 Task: Notify me 15 minutes before the client meeting starts.
Action: Mouse moved to (67, 105)
Screenshot: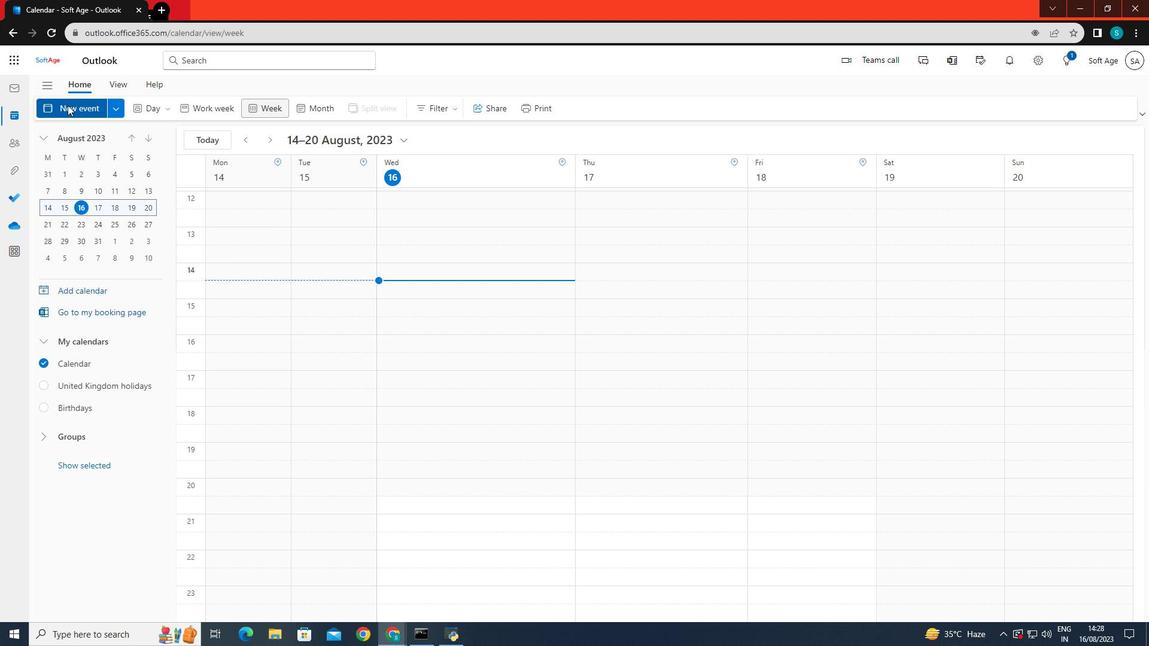 
Action: Mouse pressed left at (67, 105)
Screenshot: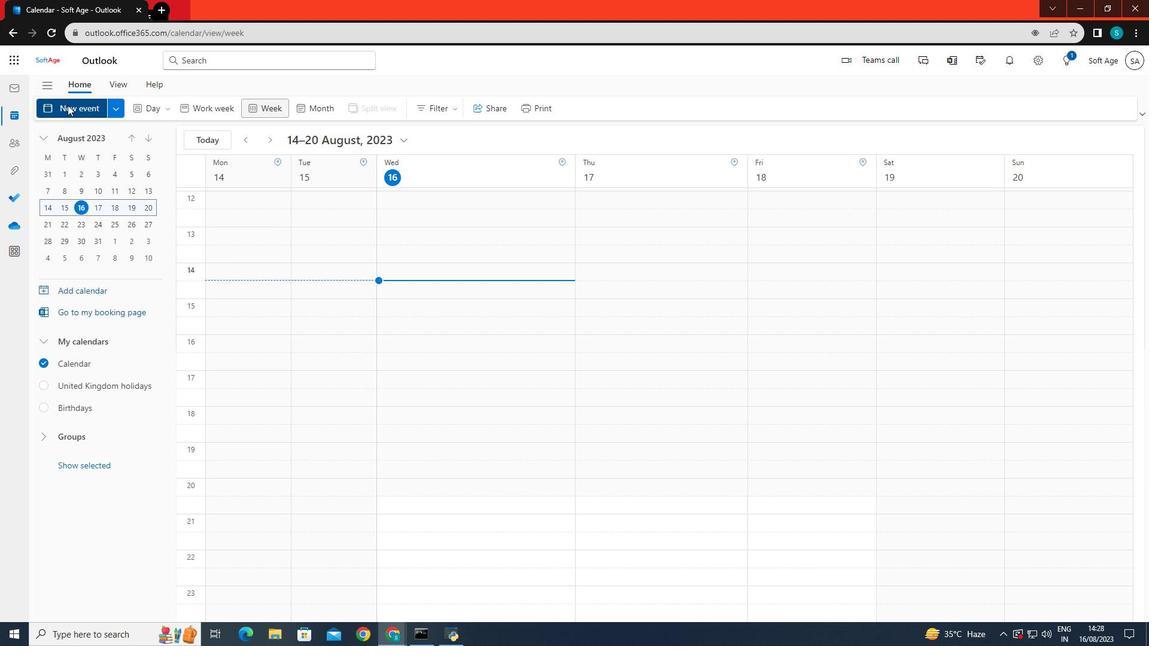 
Action: Mouse moved to (330, 187)
Screenshot: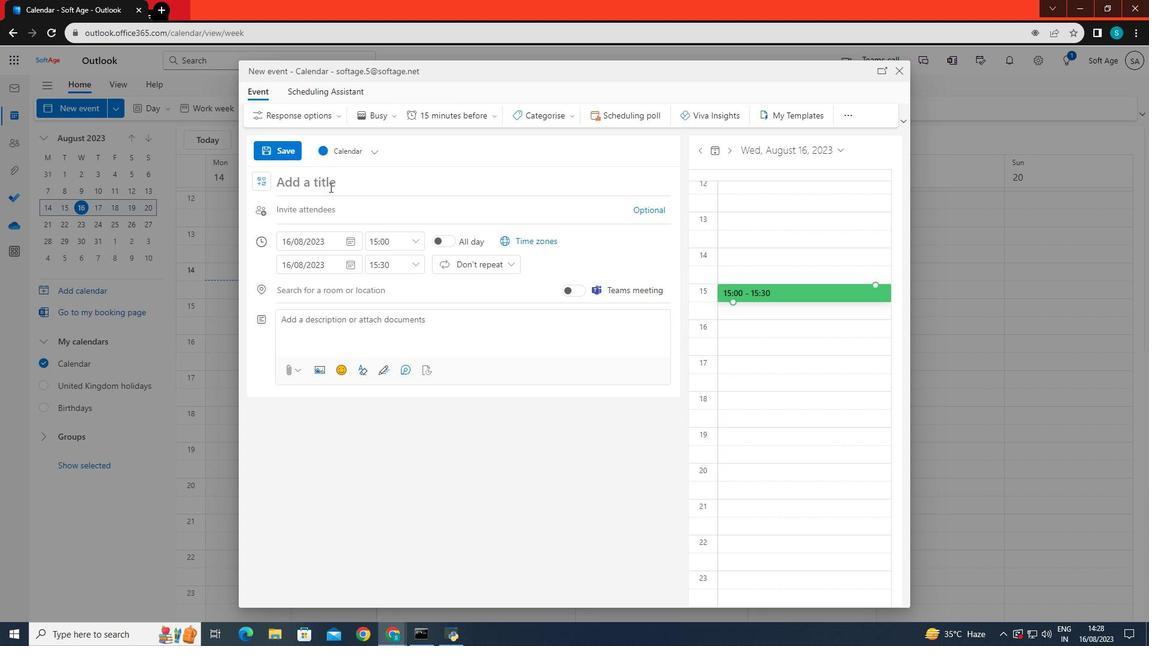 
Action: Mouse pressed left at (330, 187)
Screenshot: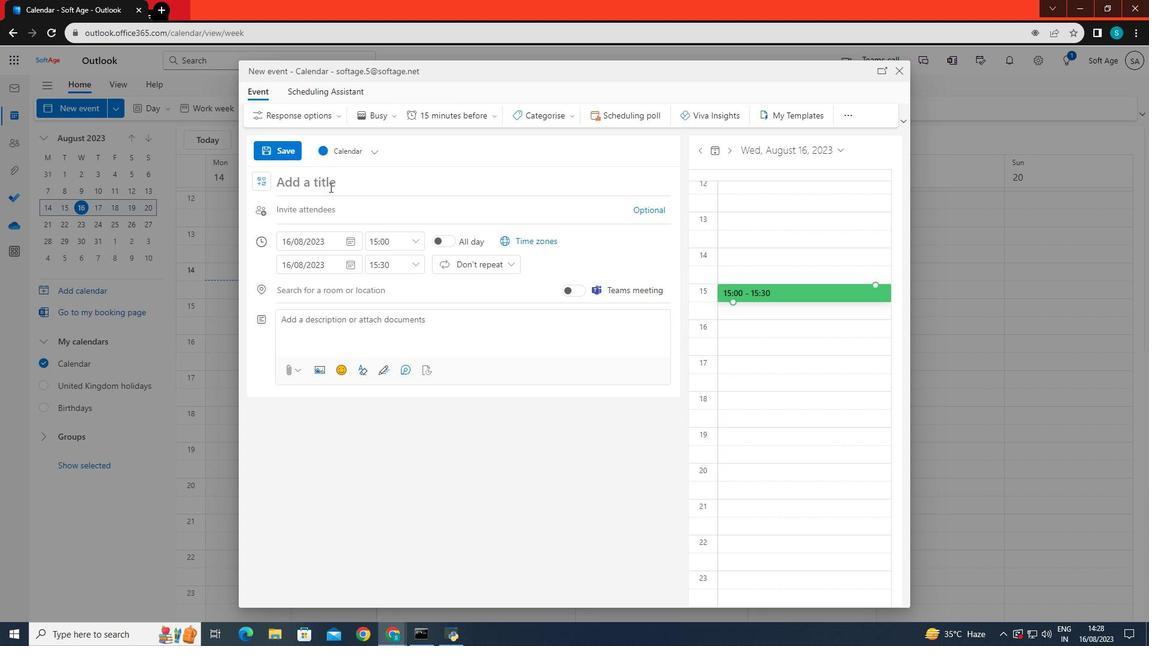 
Action: Key pressed <Key.caps_lock>S<Key.backspace>N<Key.caps_lock>otify<Key.space>me
Screenshot: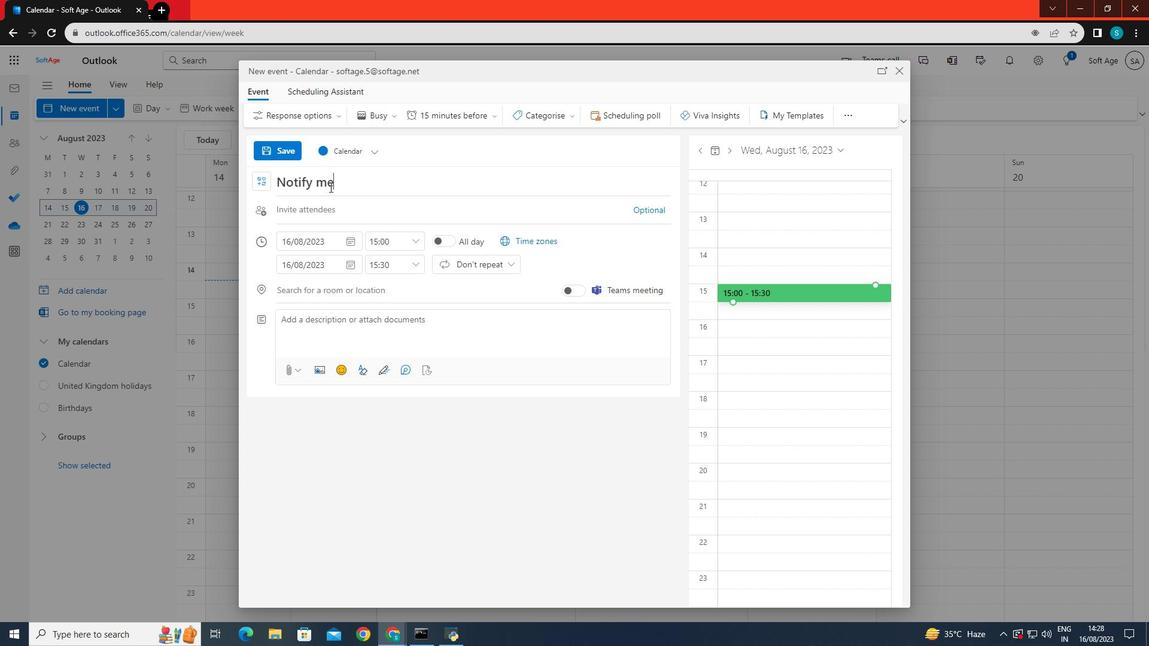 
Action: Mouse moved to (312, 241)
Screenshot: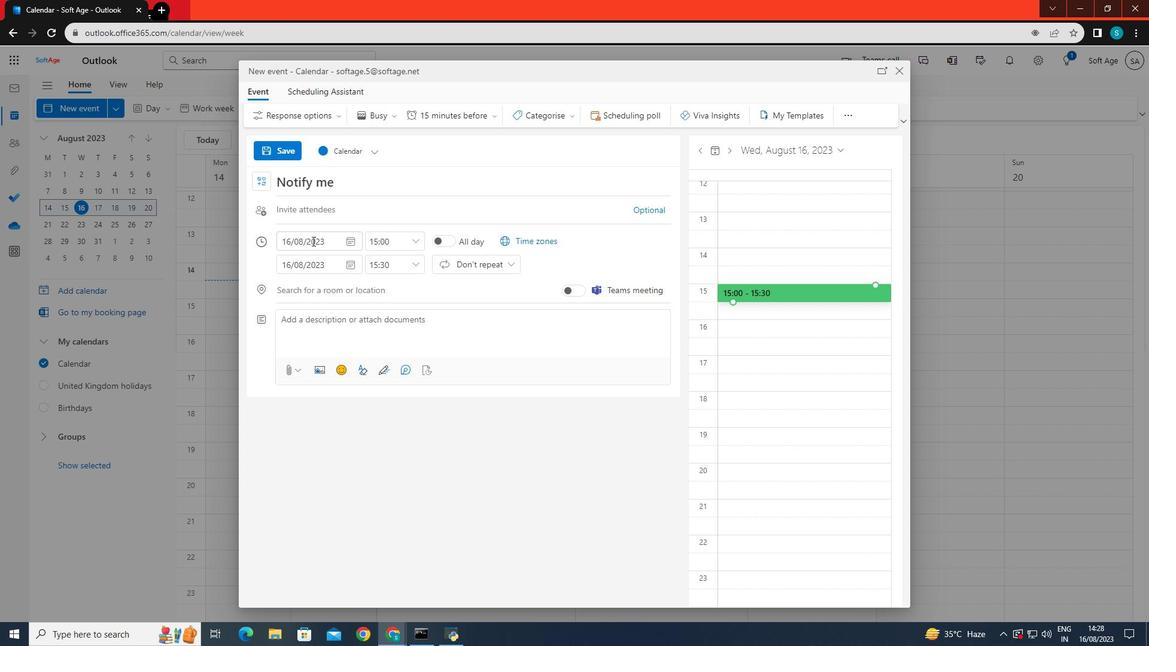 
Action: Mouse pressed left at (312, 241)
Screenshot: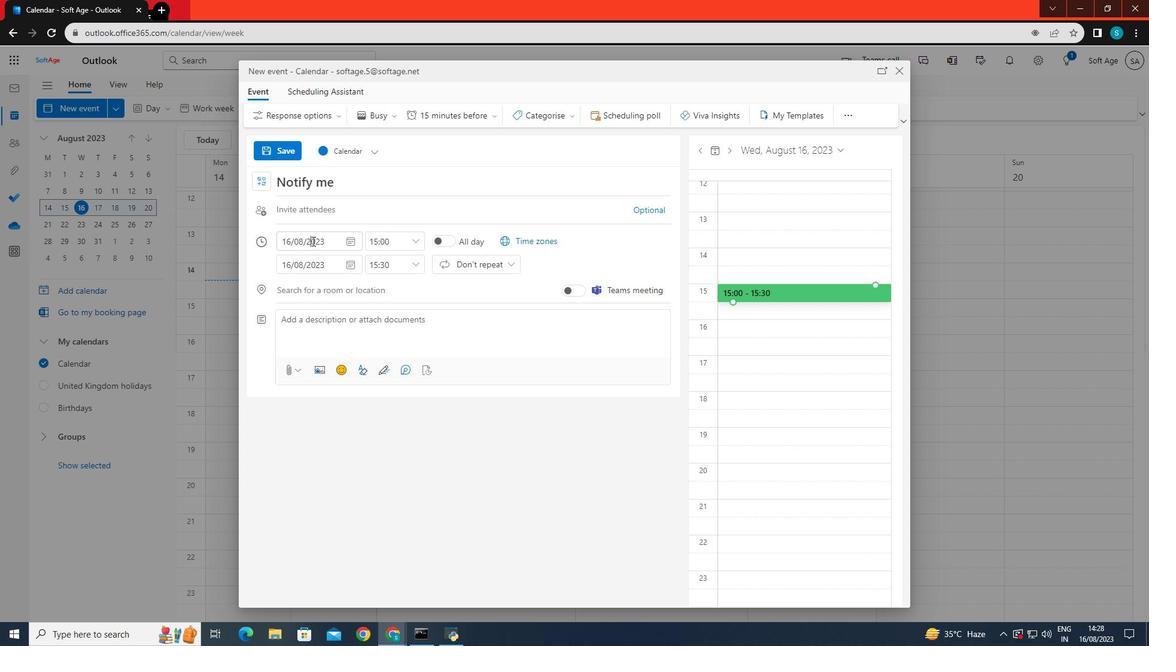 
Action: Mouse moved to (323, 331)
Screenshot: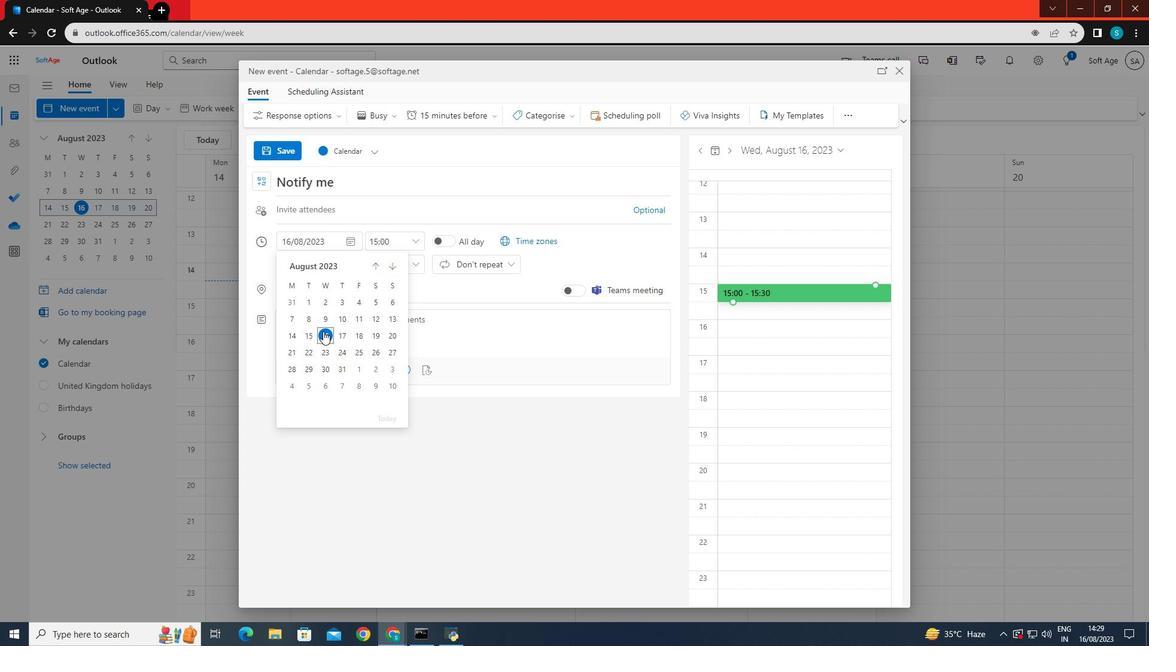 
Action: Mouse pressed left at (323, 331)
Screenshot: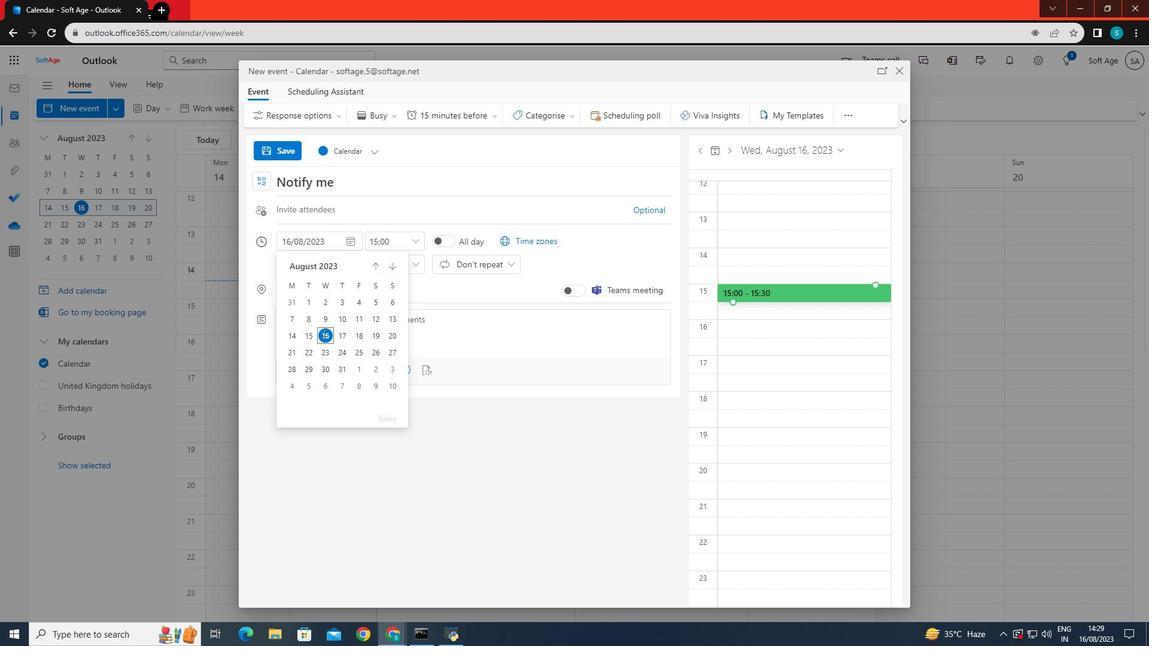 
Action: Mouse moved to (400, 237)
Screenshot: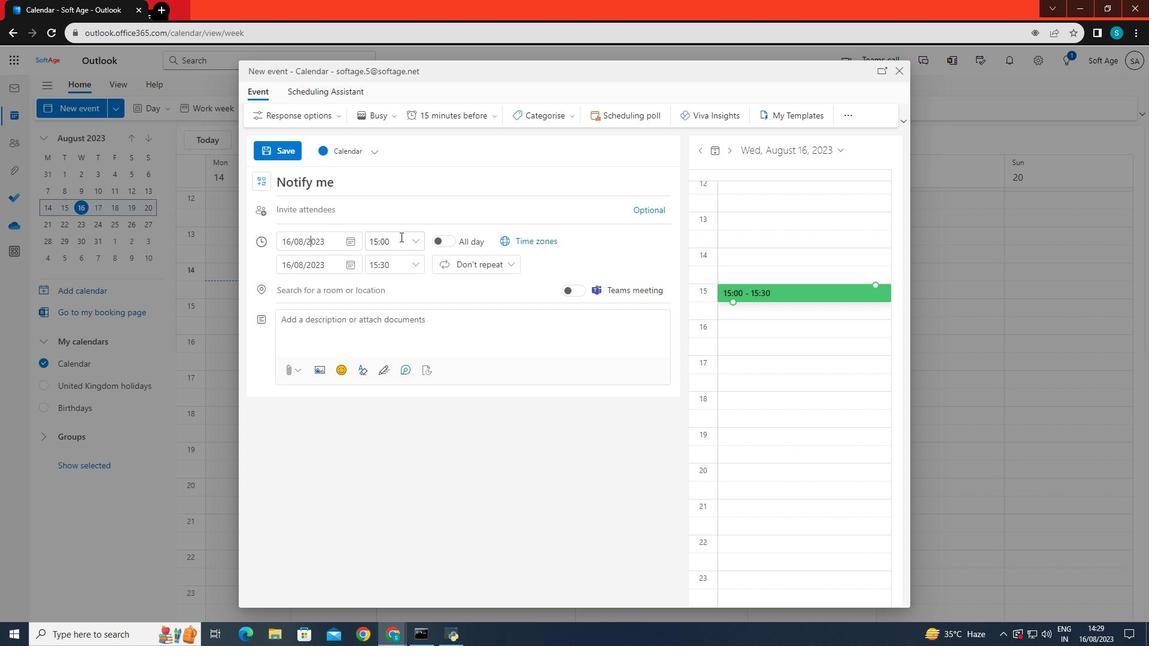 
Action: Mouse pressed left at (400, 237)
Screenshot: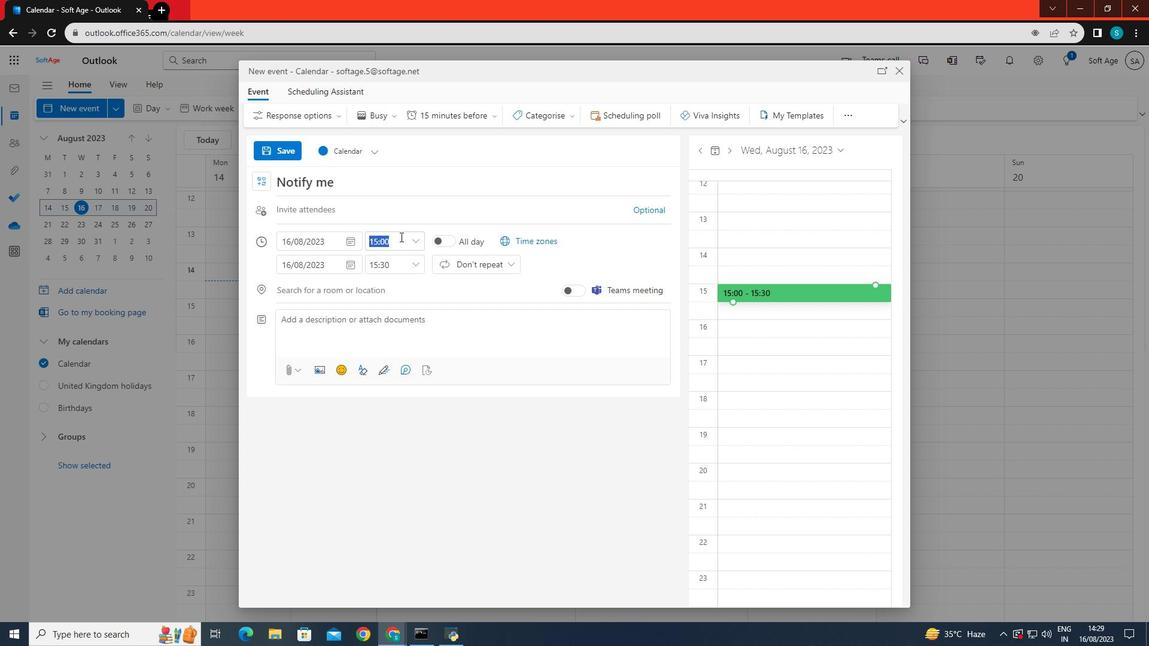 
Action: Mouse moved to (406, 268)
Screenshot: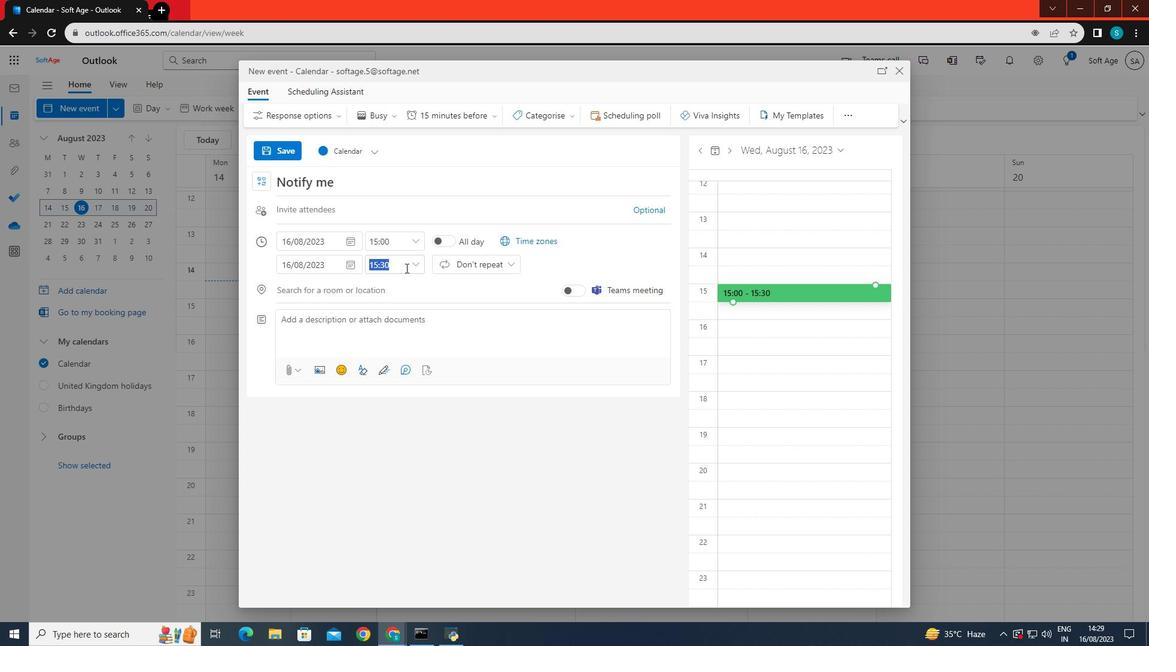 
Action: Mouse pressed left at (406, 268)
Screenshot: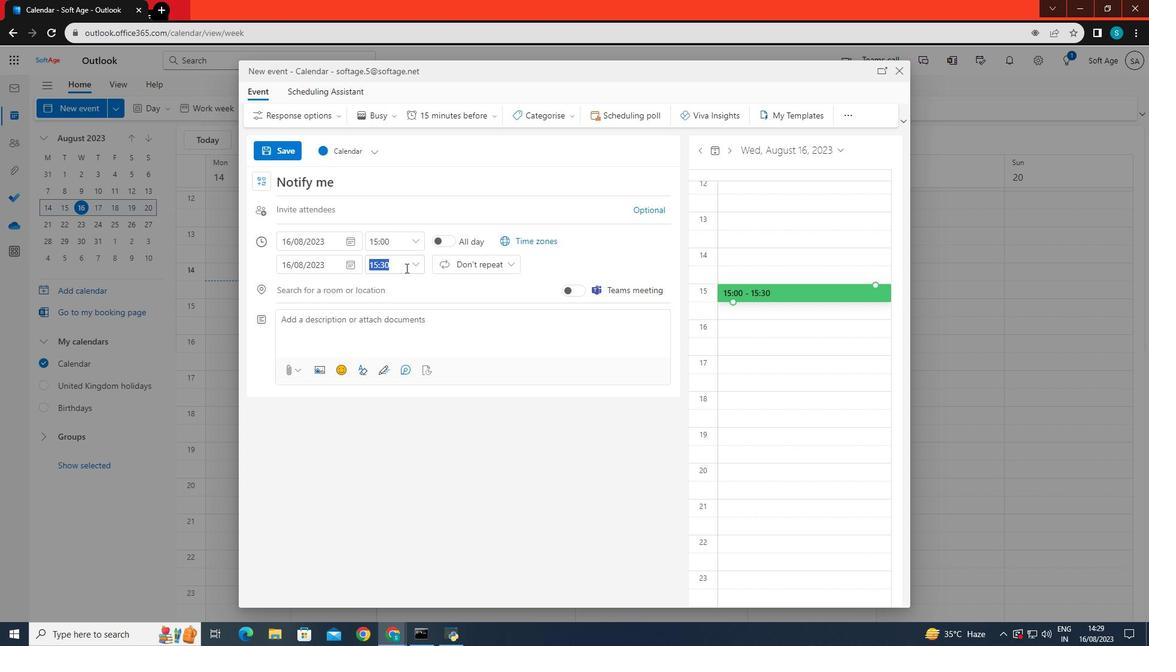 
Action: Mouse moved to (410, 264)
Screenshot: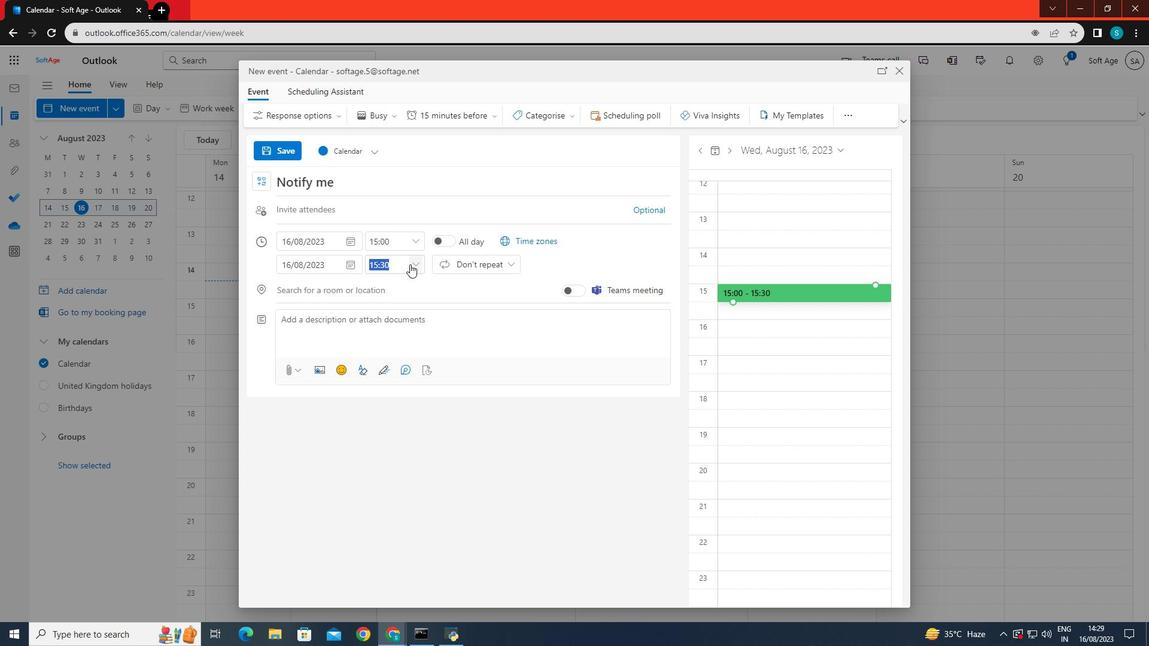 
Action: Mouse pressed left at (410, 264)
Screenshot: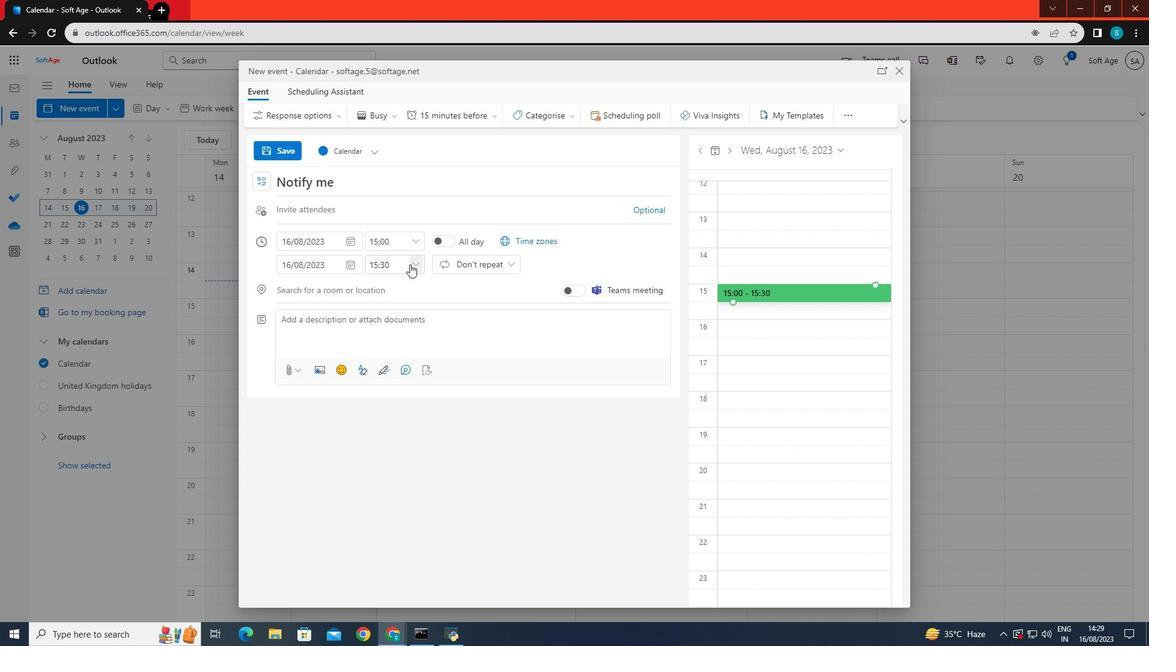 
Action: Mouse moved to (274, 486)
Screenshot: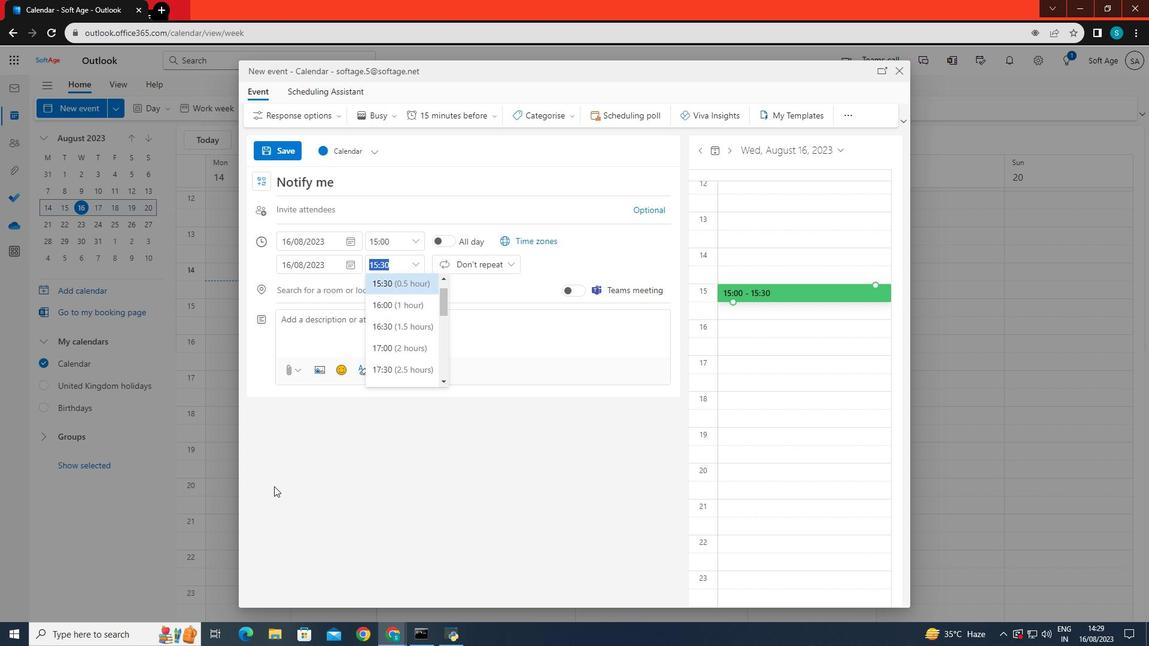 
Action: Mouse pressed left at (274, 486)
Screenshot: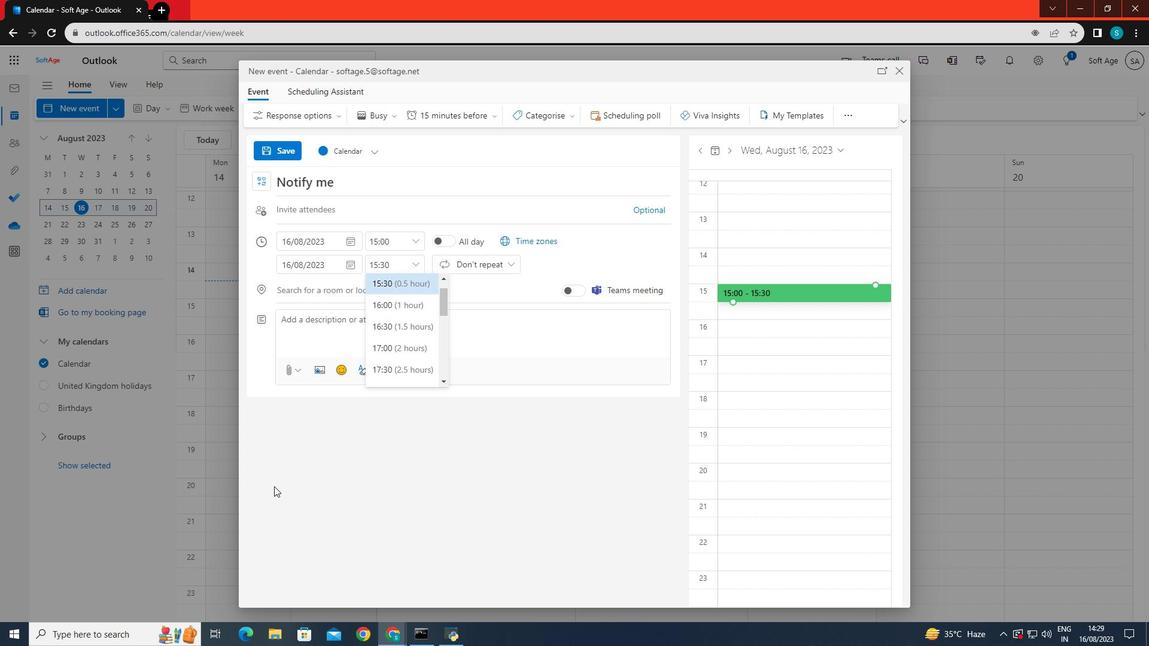 
Action: Mouse moved to (437, 113)
Screenshot: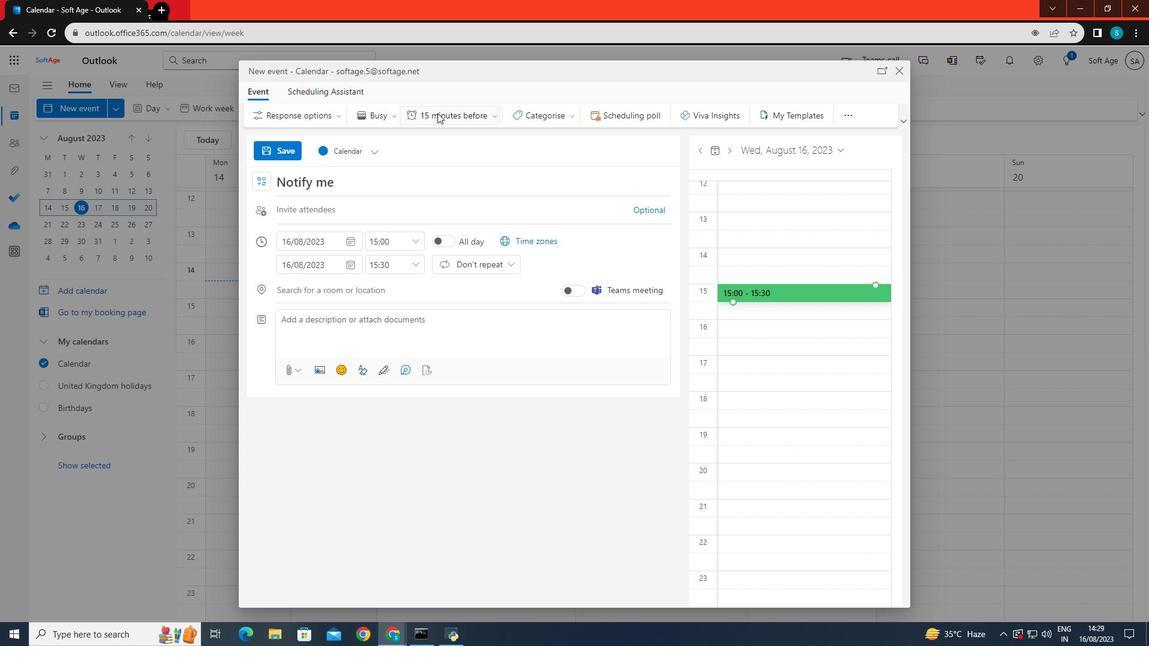 
Action: Mouse pressed left at (437, 113)
Screenshot: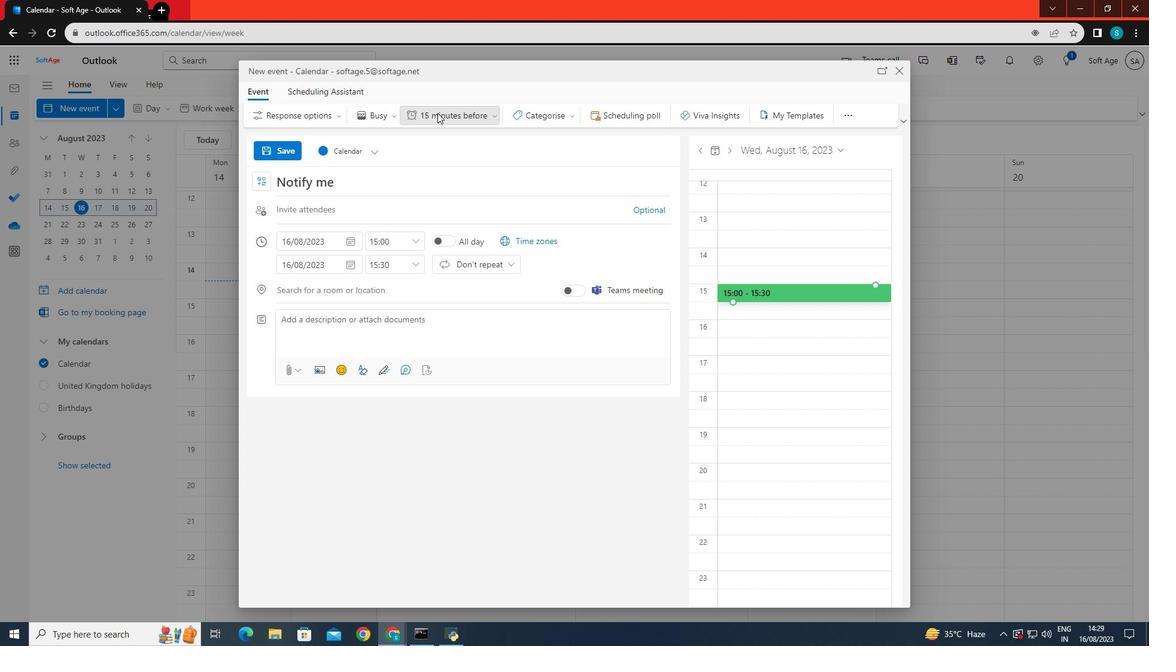 
Action: Mouse moved to (440, 206)
Screenshot: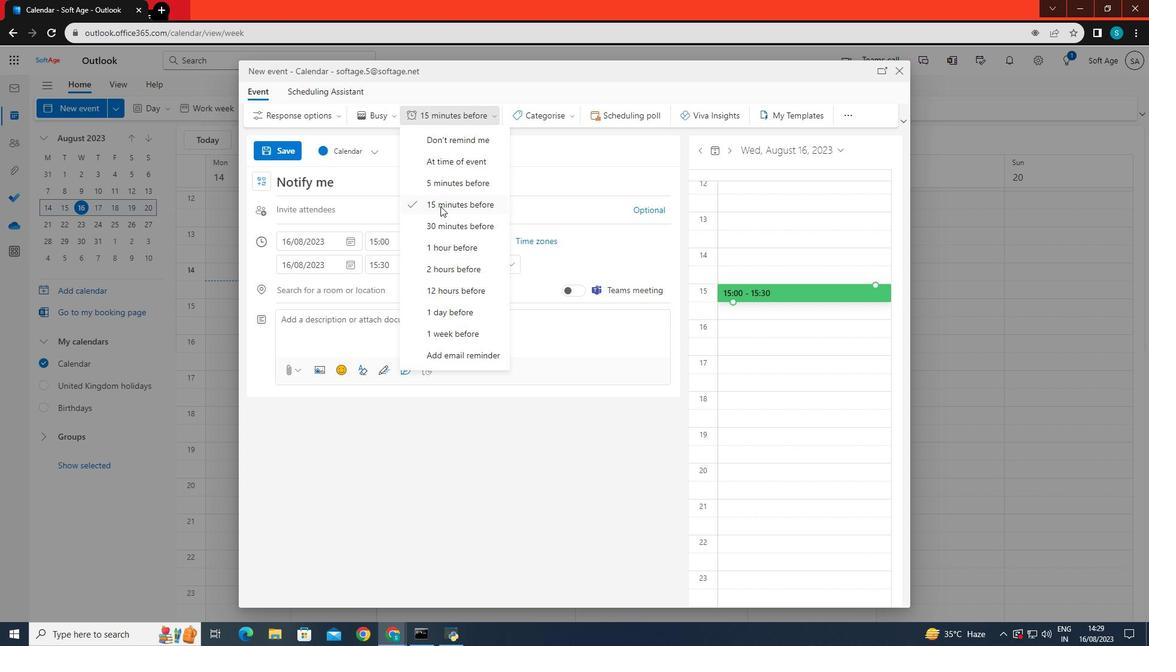 
Action: Mouse pressed left at (440, 206)
Screenshot: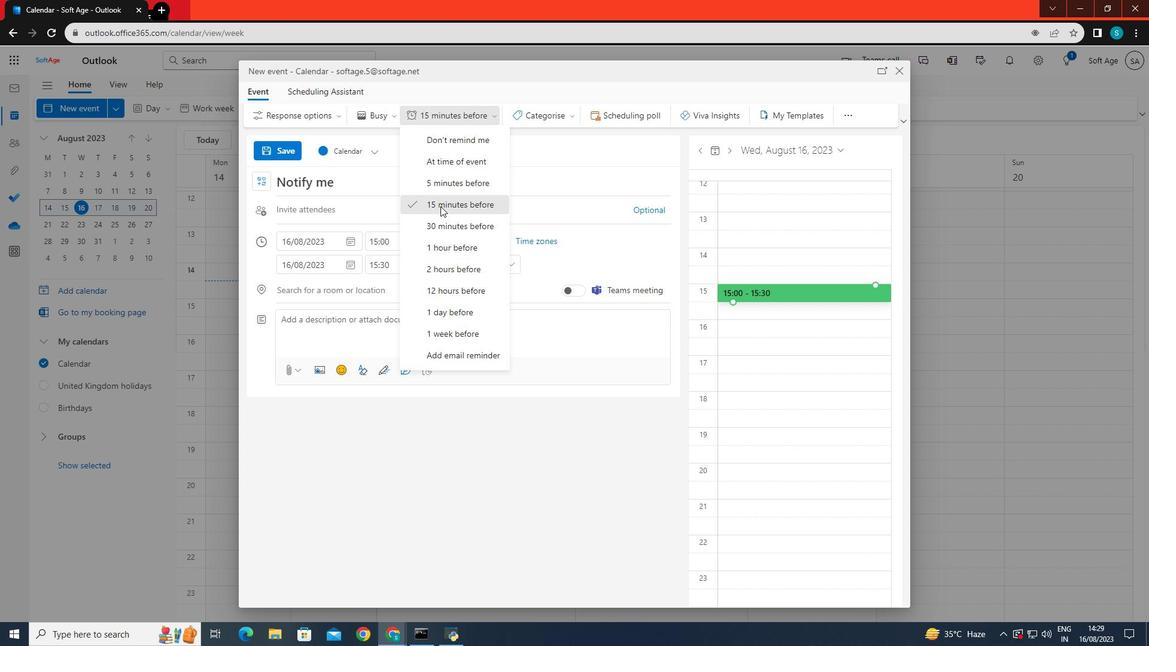 
Action: Mouse moved to (327, 328)
Screenshot: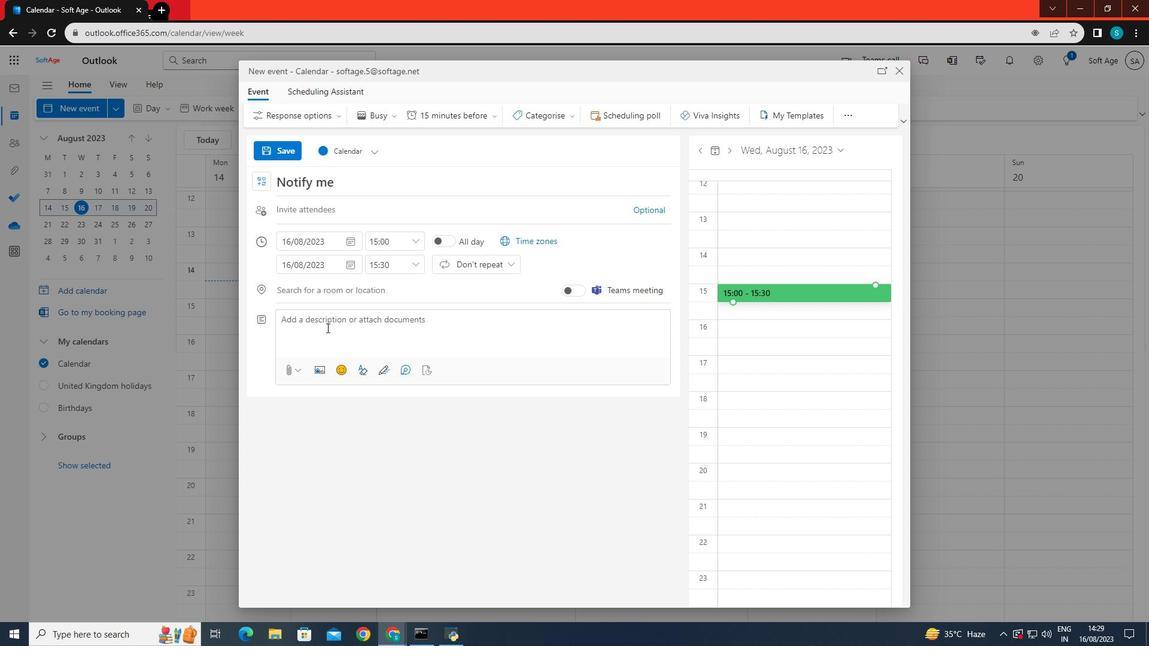 
Action: Mouse pressed left at (327, 328)
Screenshot: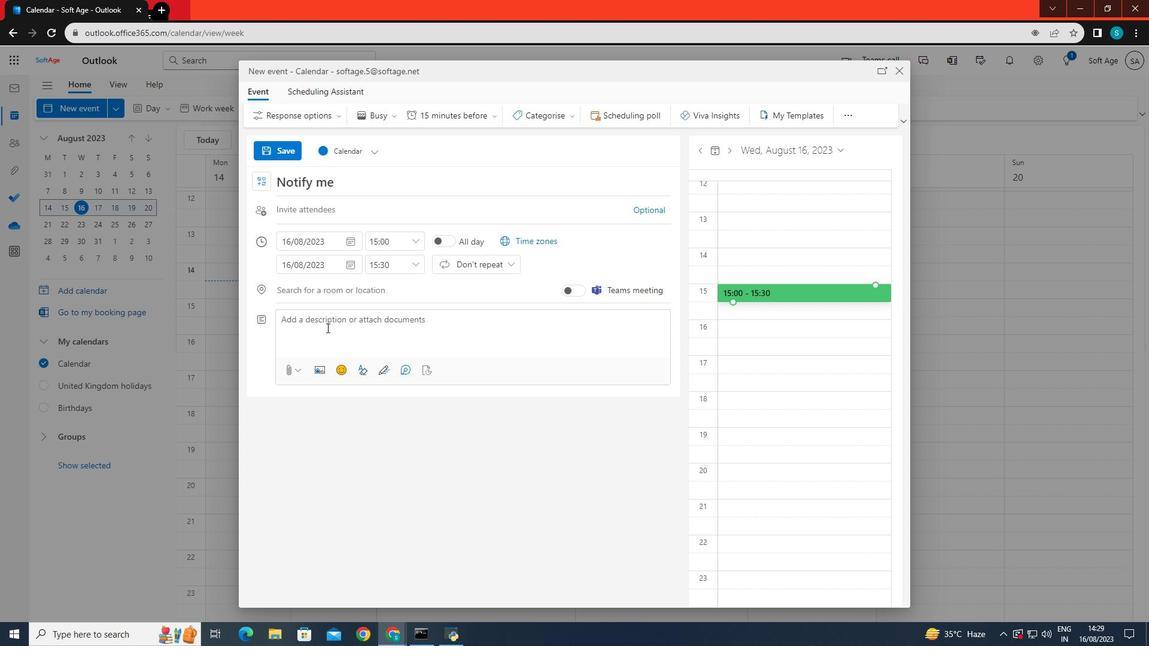 
Action: Key pressed the<Key.space><Key.caps_lock>C<Key.backspace><Key.caps_lock>cli<Key.backspace>e<Key.backspace>ient<Key.space>jd<Key.backspace><Key.backspace><Key.backspace><Key.space>meeting<Key.space>starts.
Screenshot: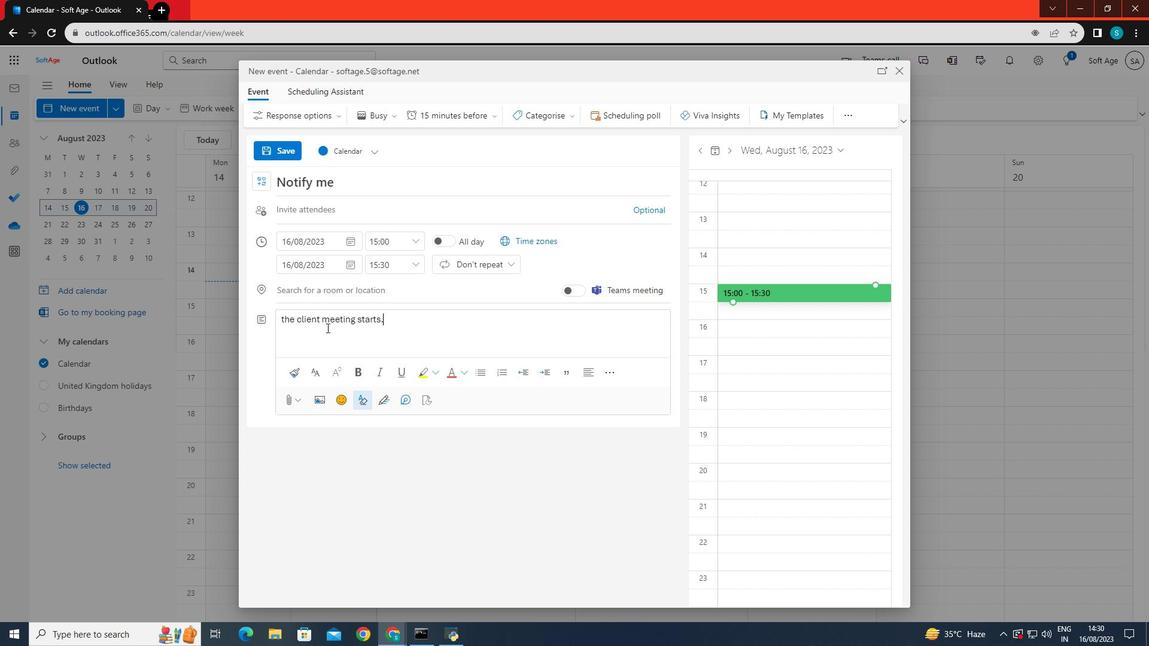 
Action: Mouse moved to (376, 325)
Screenshot: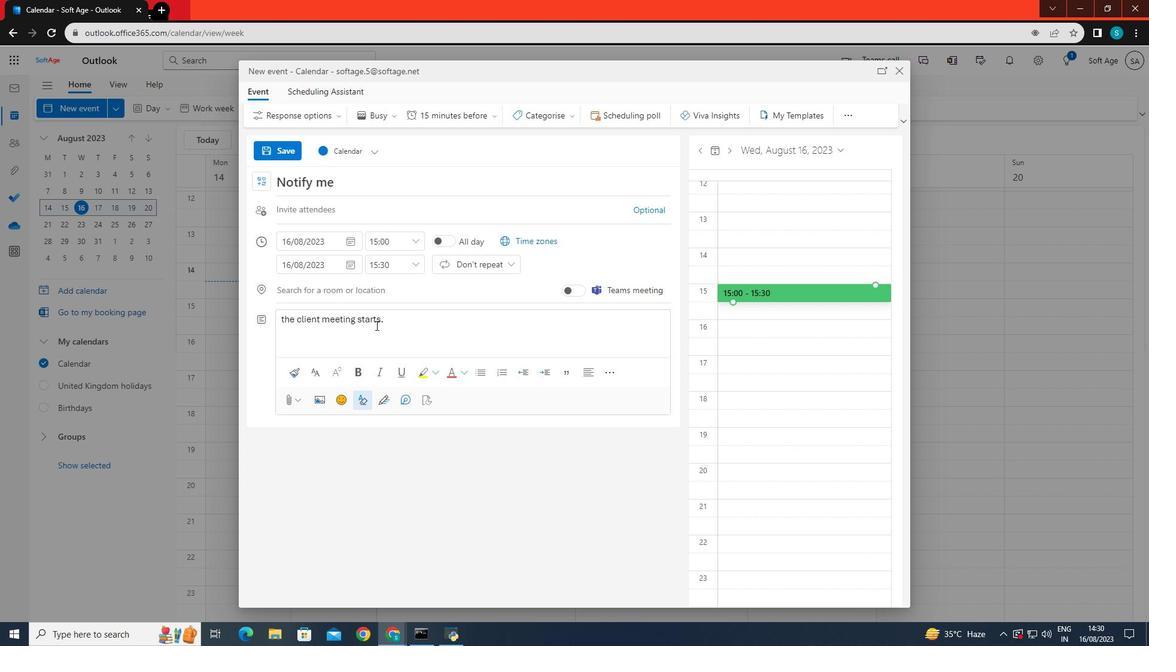 
Action: Key pressed ...
Screenshot: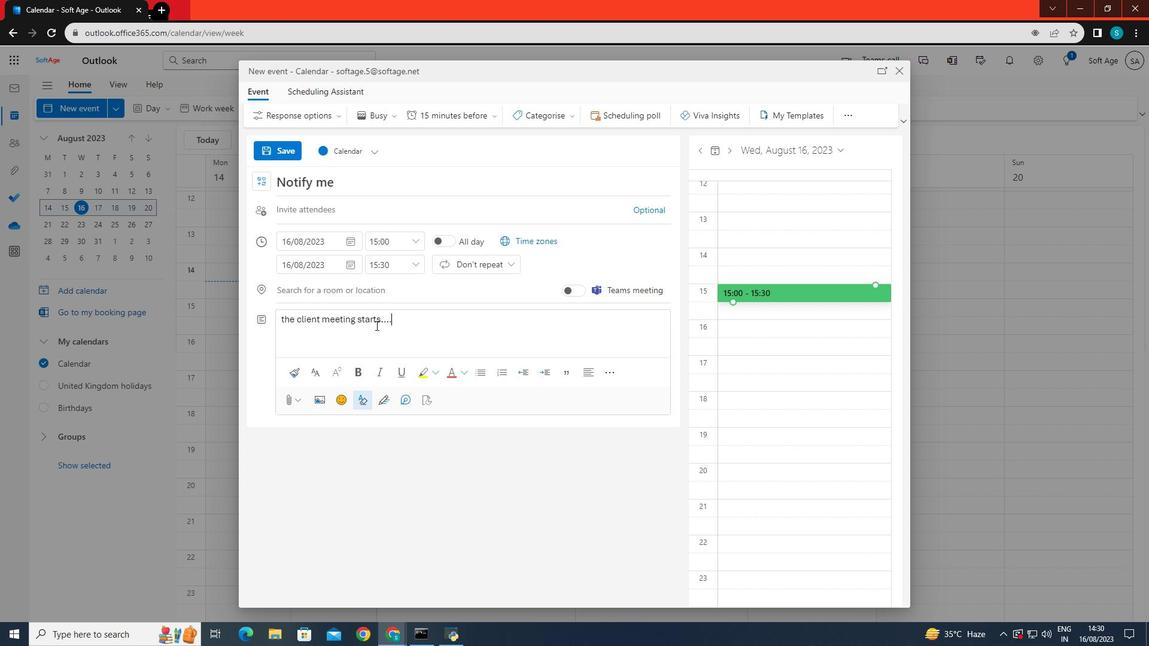 
Action: Mouse moved to (366, 300)
Screenshot: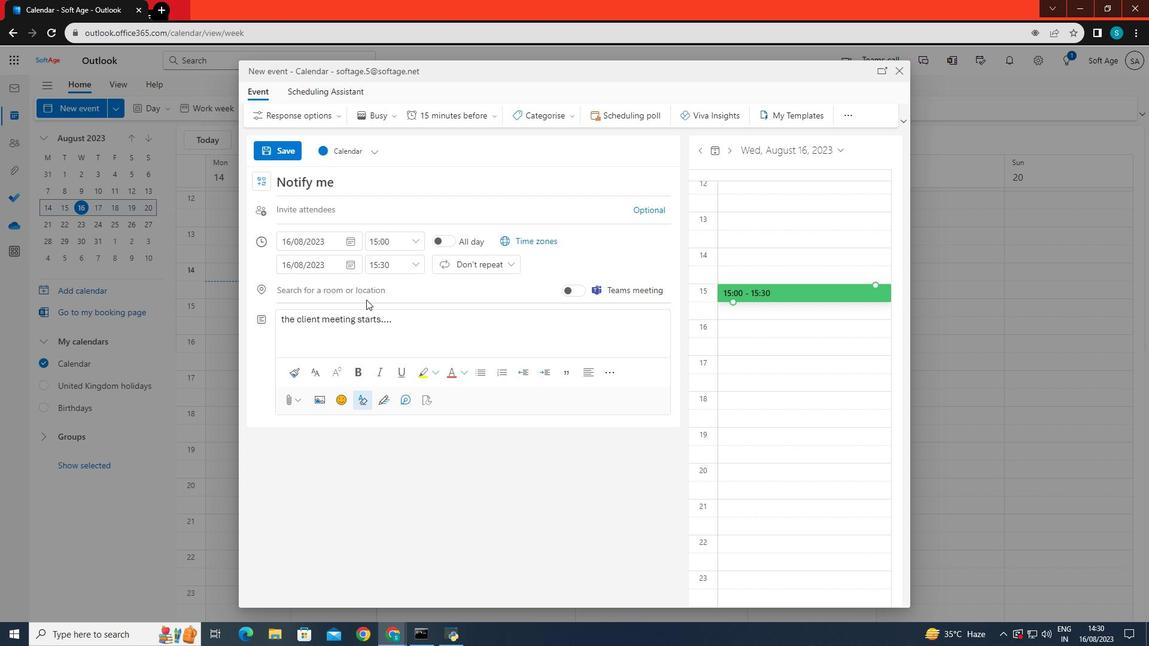 
Action: Mouse pressed left at (366, 300)
Screenshot: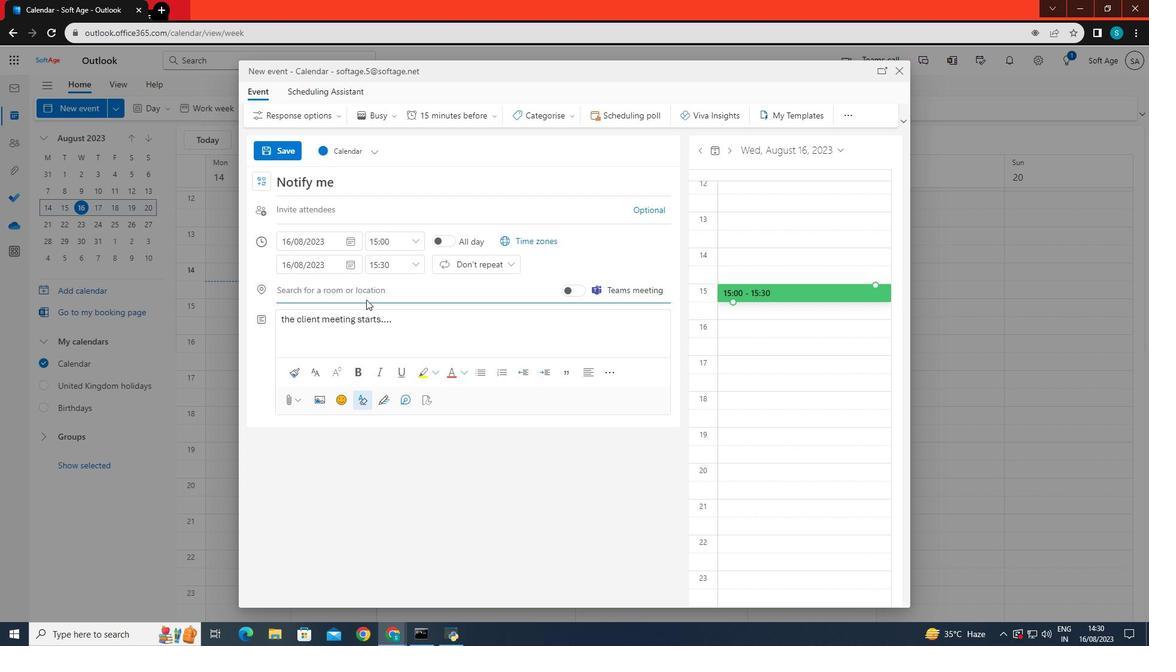 
Action: Mouse moved to (243, 53)
Screenshot: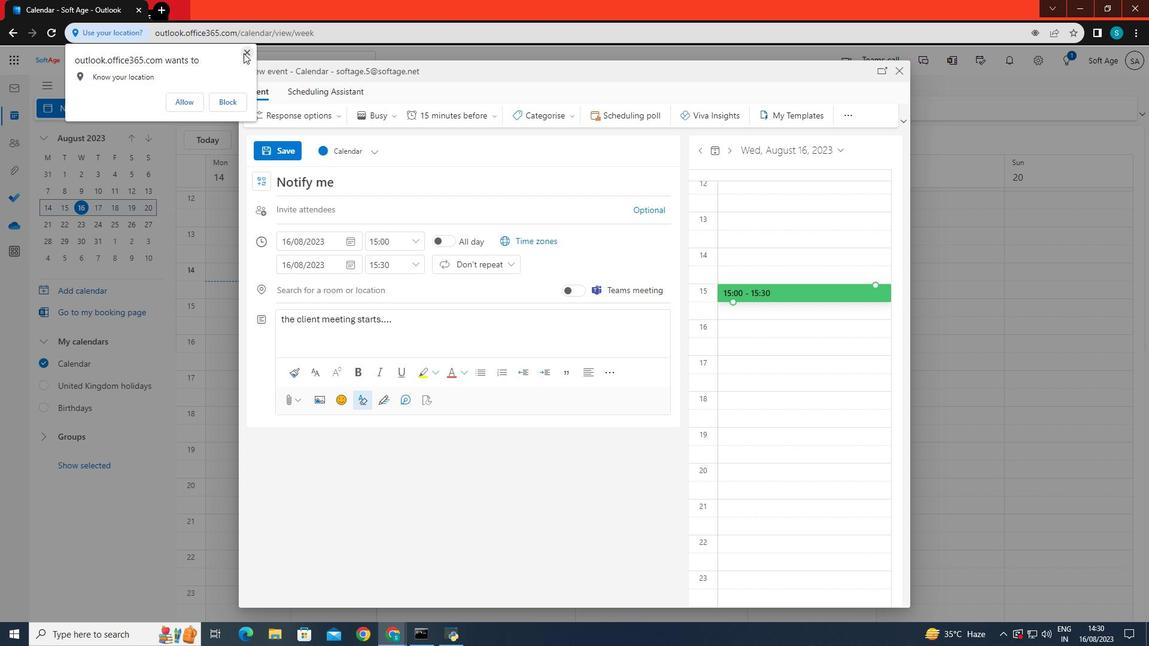 
Action: Mouse pressed left at (243, 53)
Screenshot: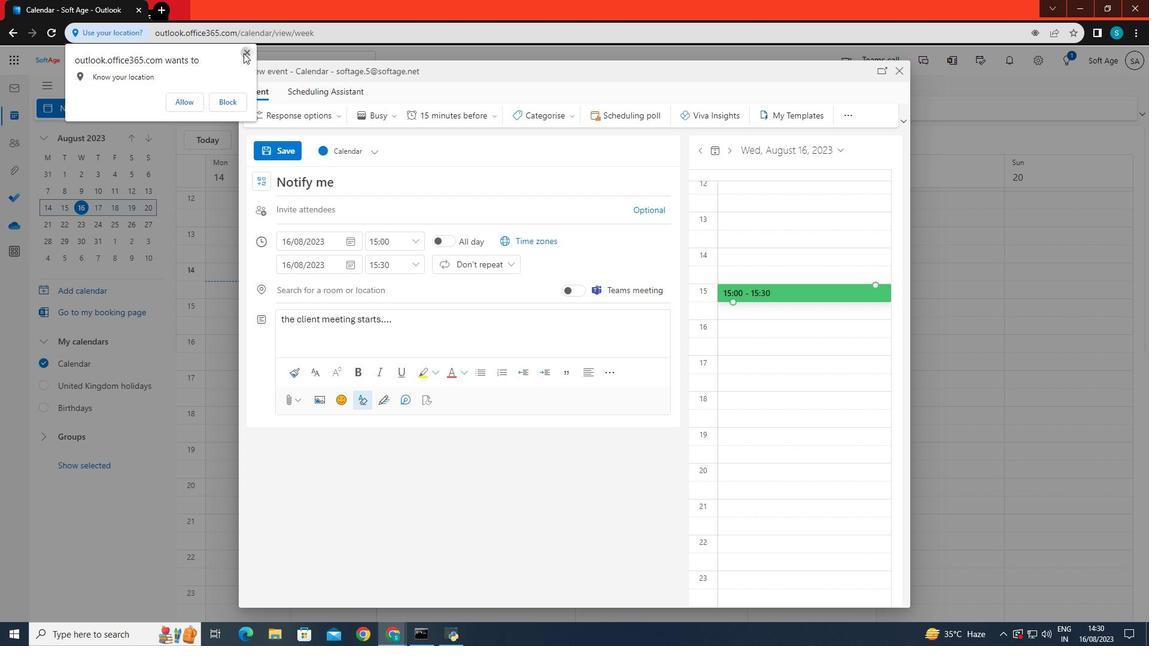 
Action: Mouse moved to (441, 438)
Screenshot: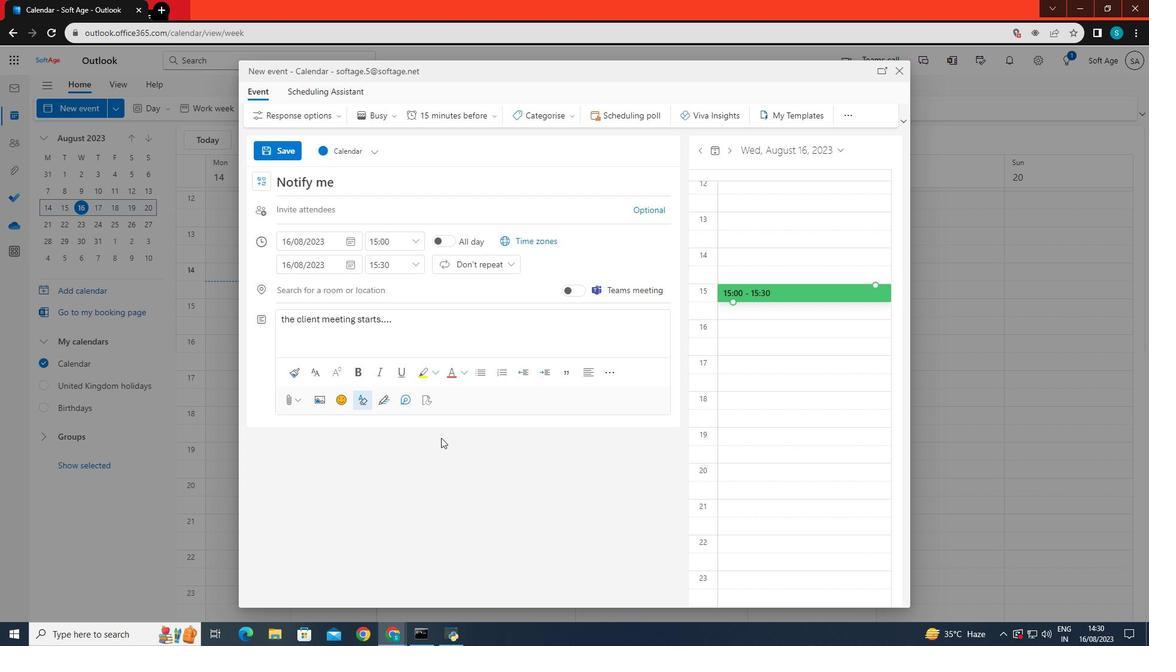 
Action: Mouse pressed left at (441, 438)
Screenshot: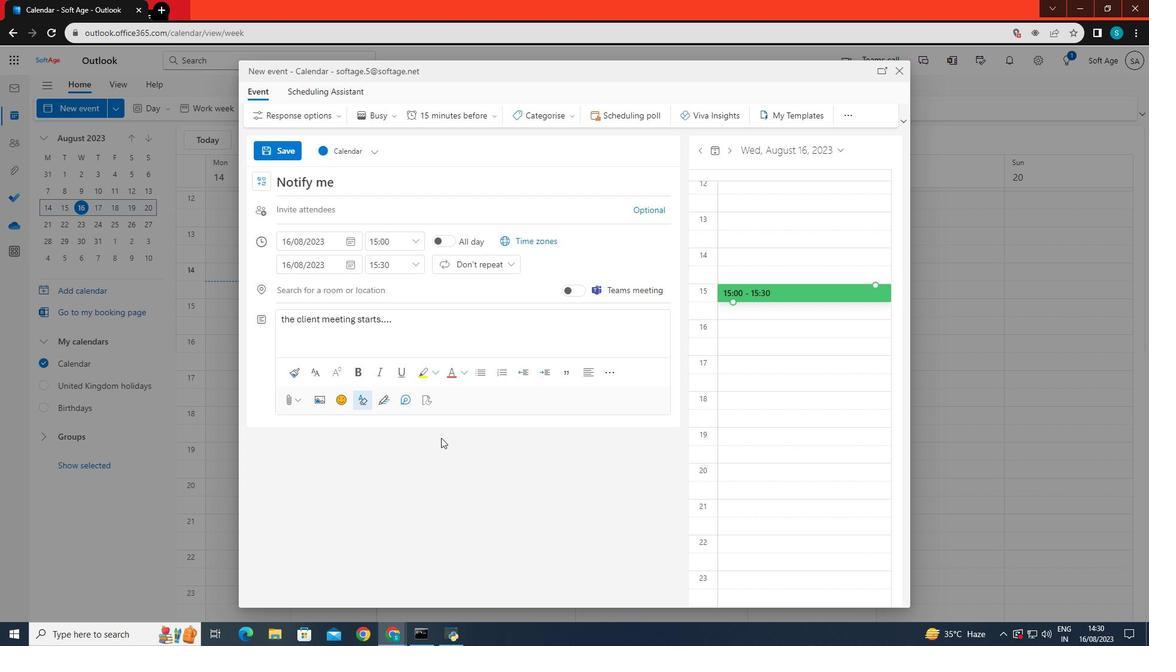 
Action: Mouse moved to (290, 149)
Screenshot: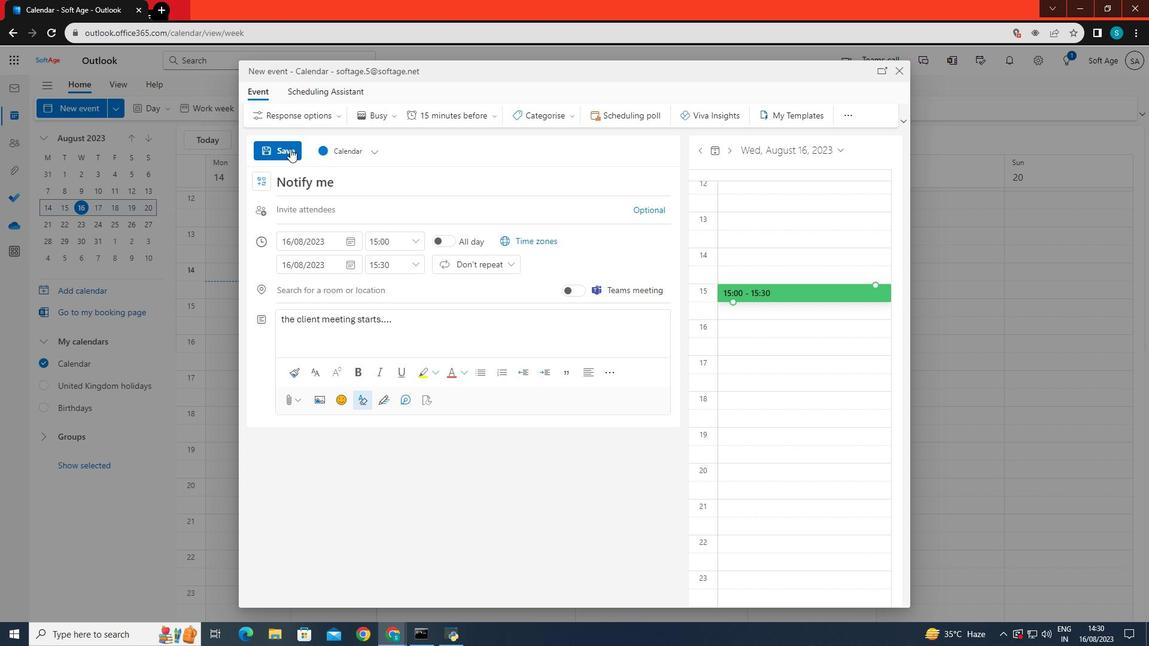 
Action: Mouse pressed left at (290, 149)
Screenshot: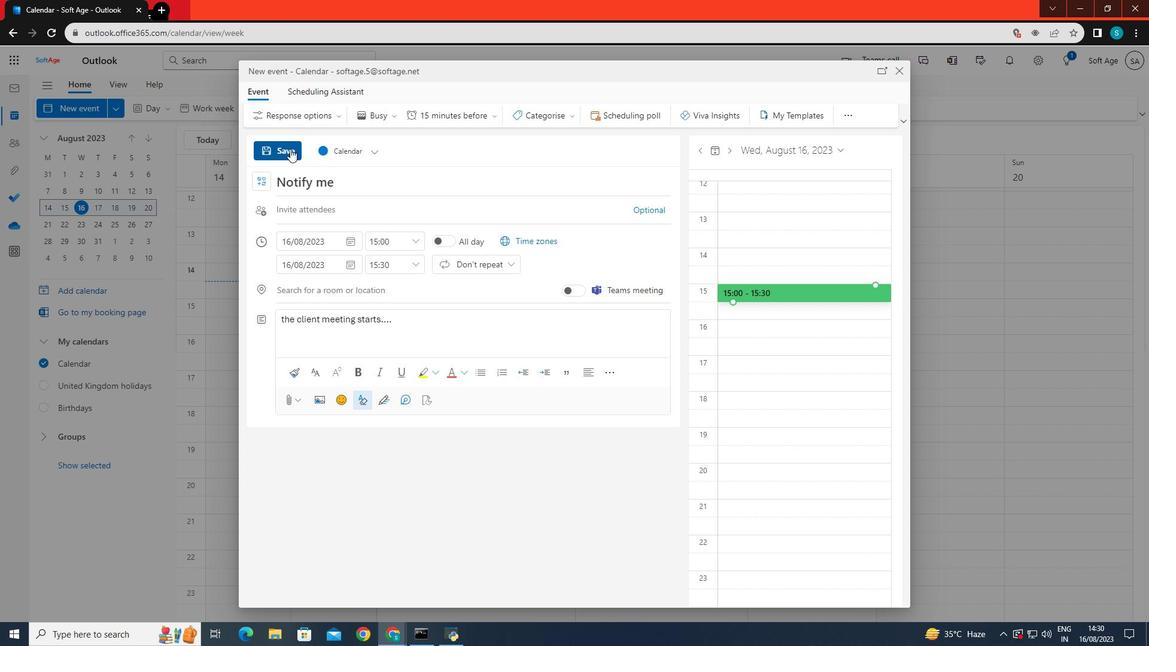 
Action: Mouse moved to (506, 292)
Screenshot: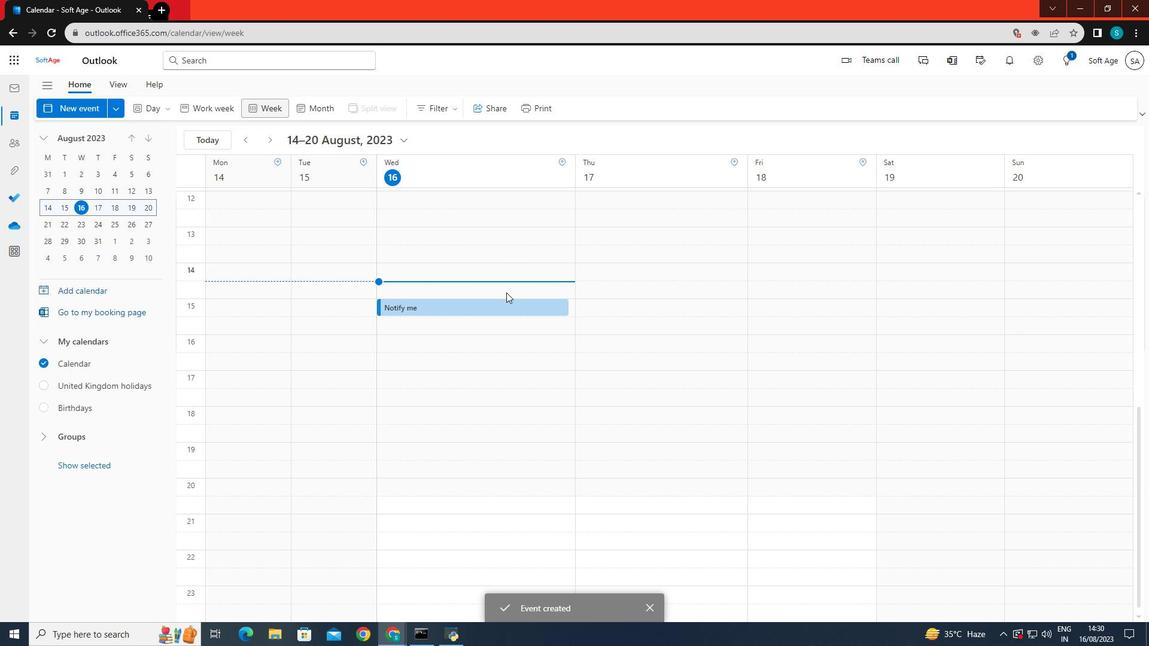
